 Task: Add Vital Proteins Tropical Blast Hydration & Collagen Pack to the cart.
Action: Mouse pressed left at (20, 103)
Screenshot: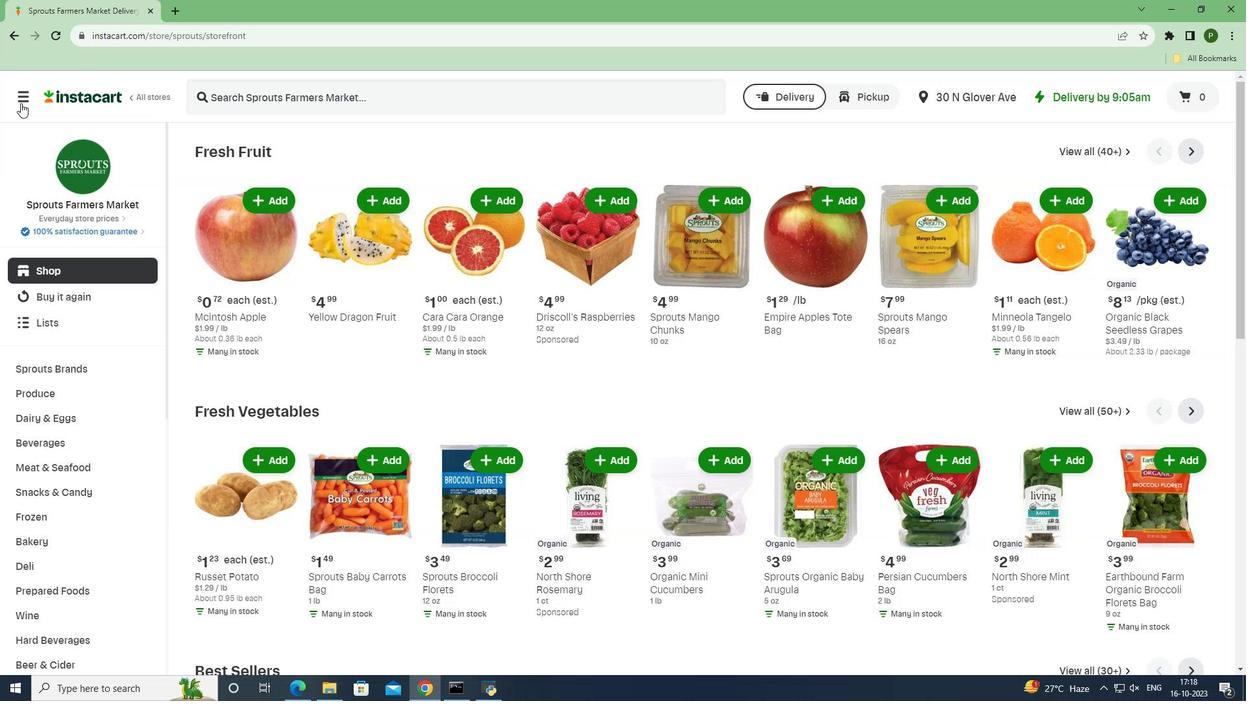 
Action: Mouse moved to (48, 347)
Screenshot: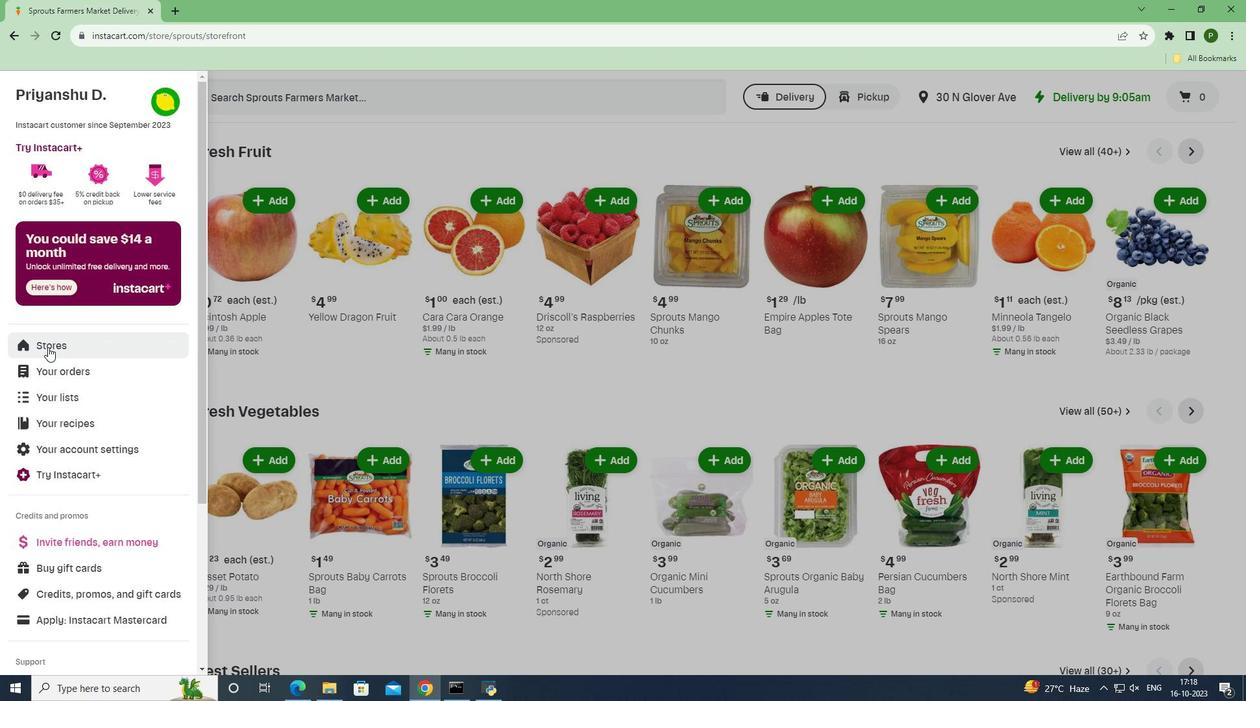 
Action: Mouse pressed left at (48, 347)
Screenshot: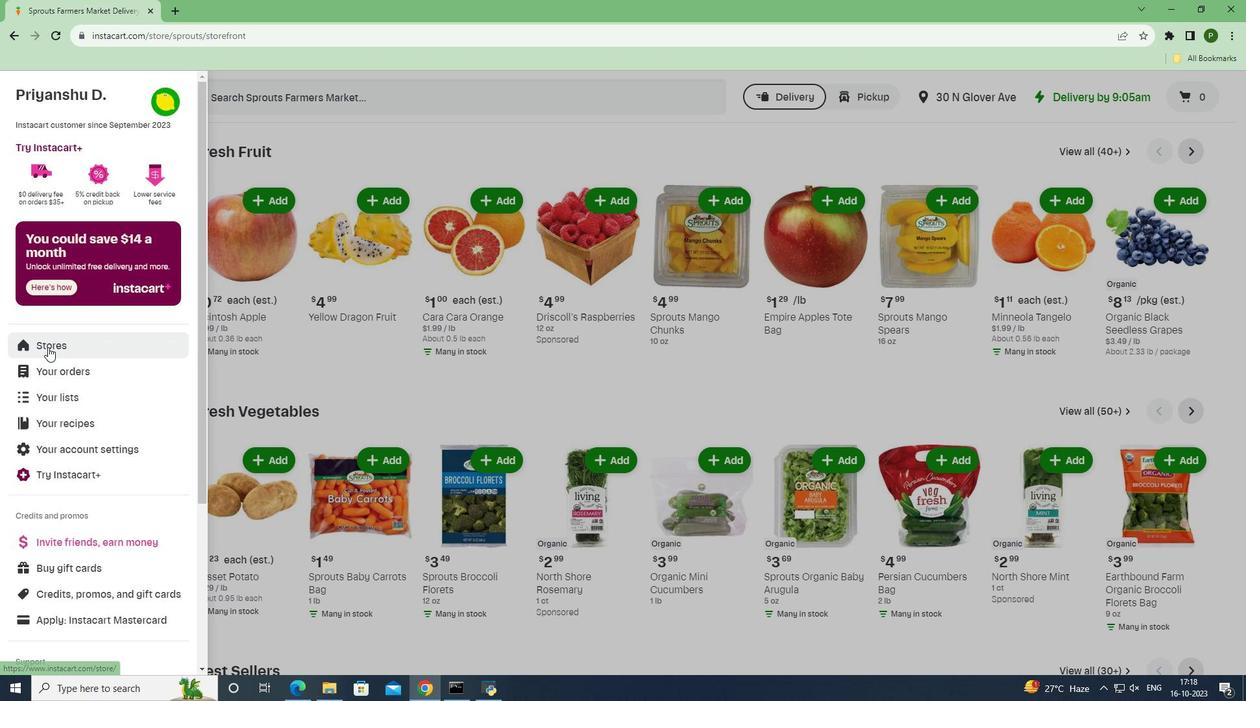 
Action: Mouse moved to (297, 159)
Screenshot: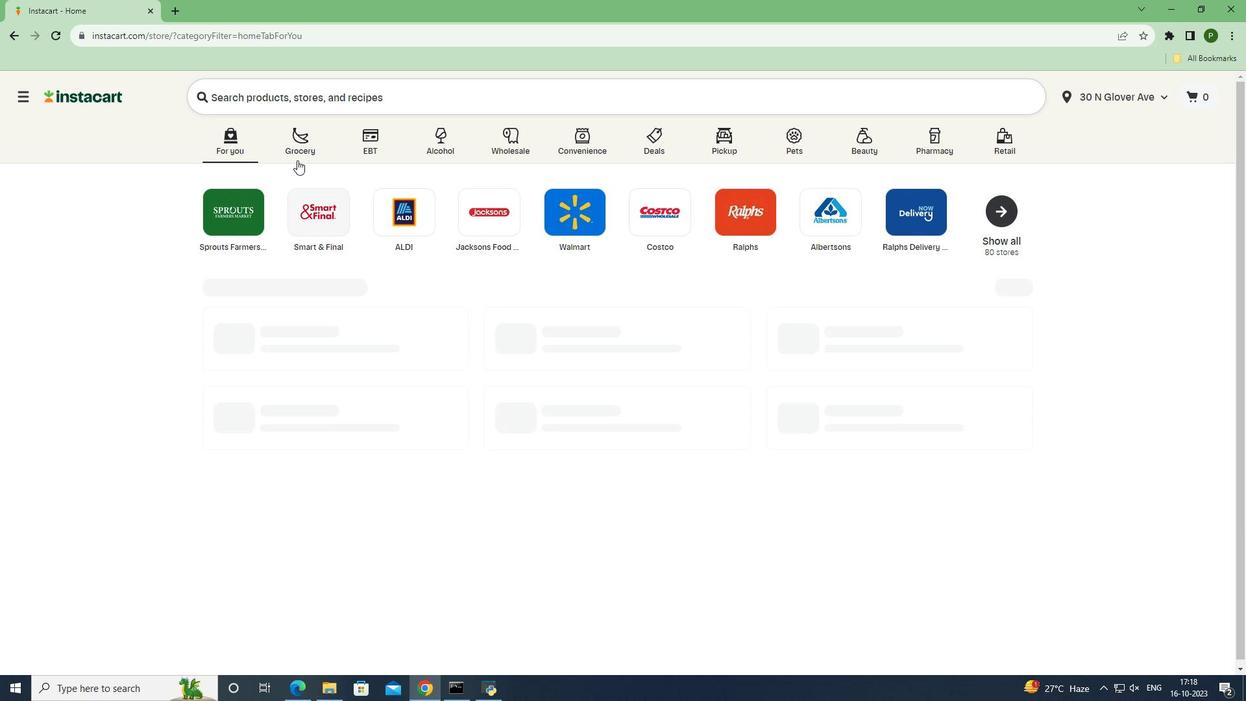 
Action: Mouse pressed left at (297, 159)
Screenshot: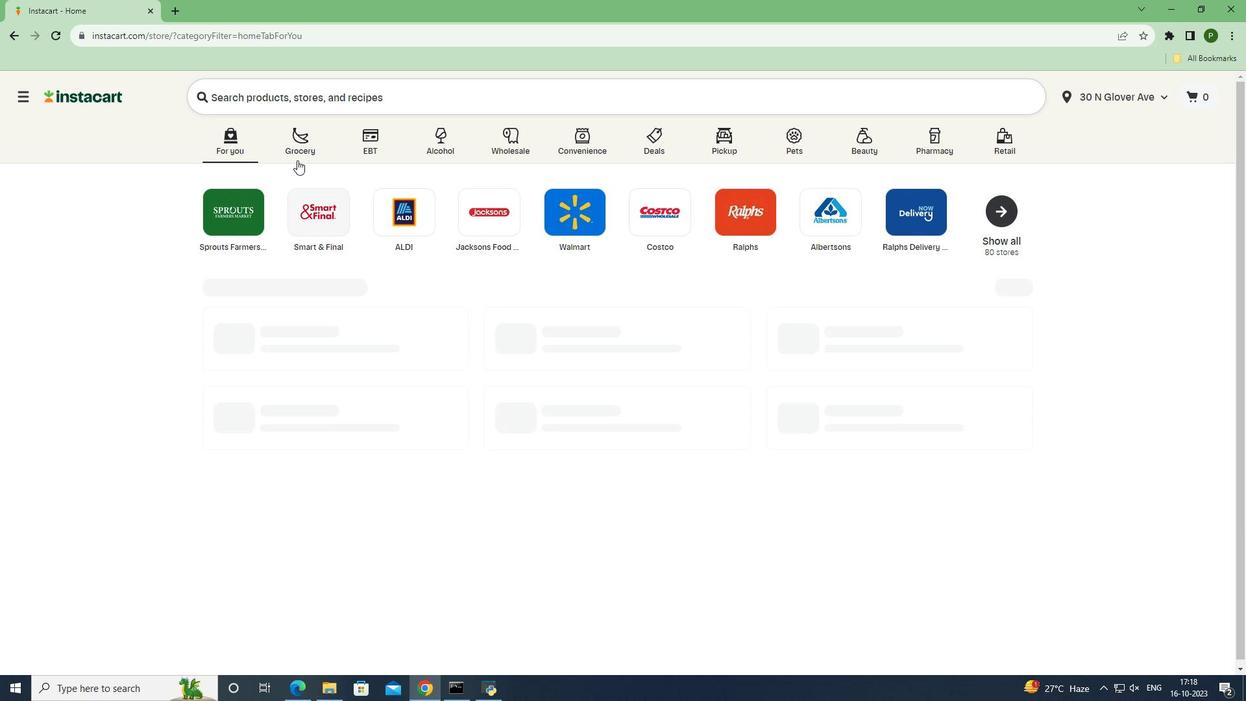 
Action: Mouse moved to (776, 298)
Screenshot: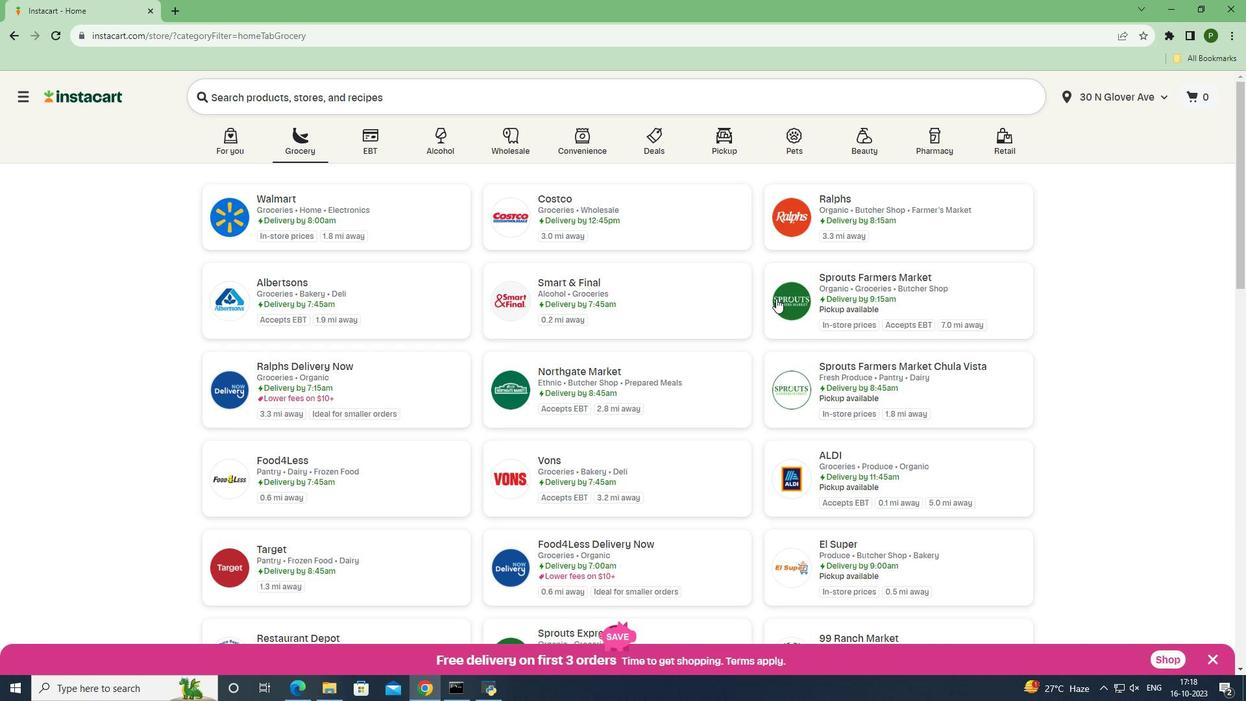
Action: Mouse pressed left at (776, 298)
Screenshot: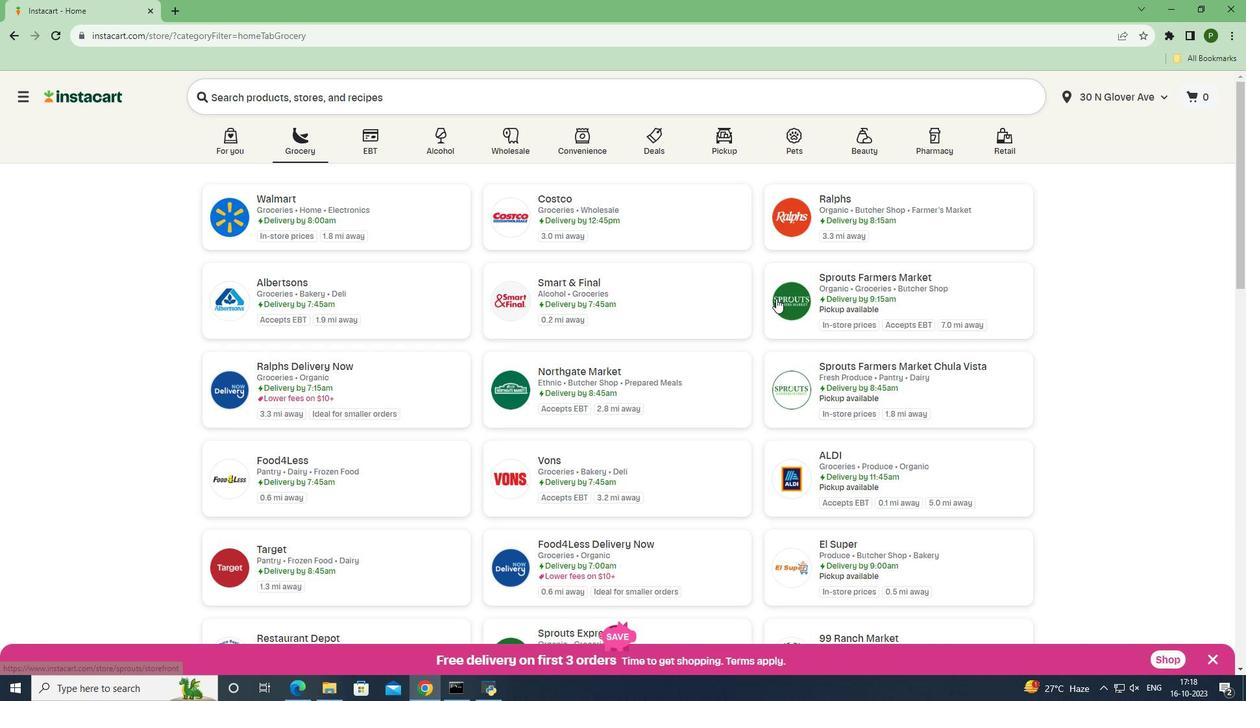 
Action: Mouse moved to (81, 440)
Screenshot: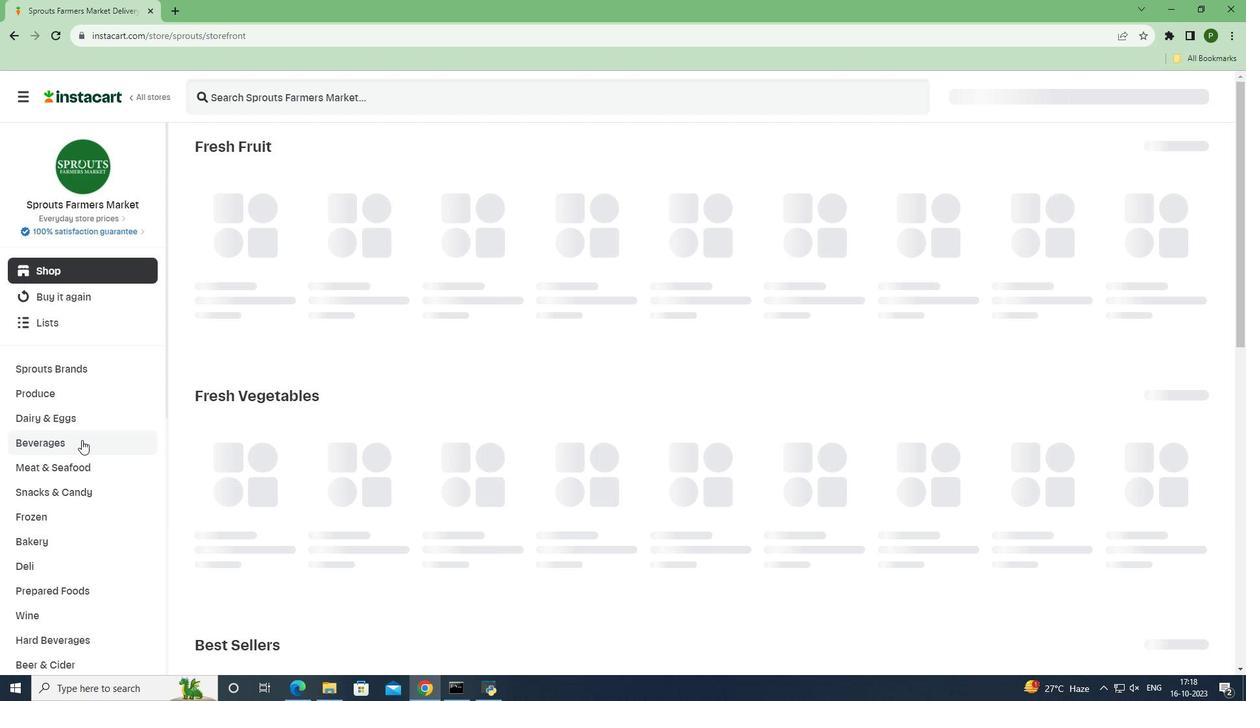 
Action: Mouse pressed left at (81, 440)
Screenshot: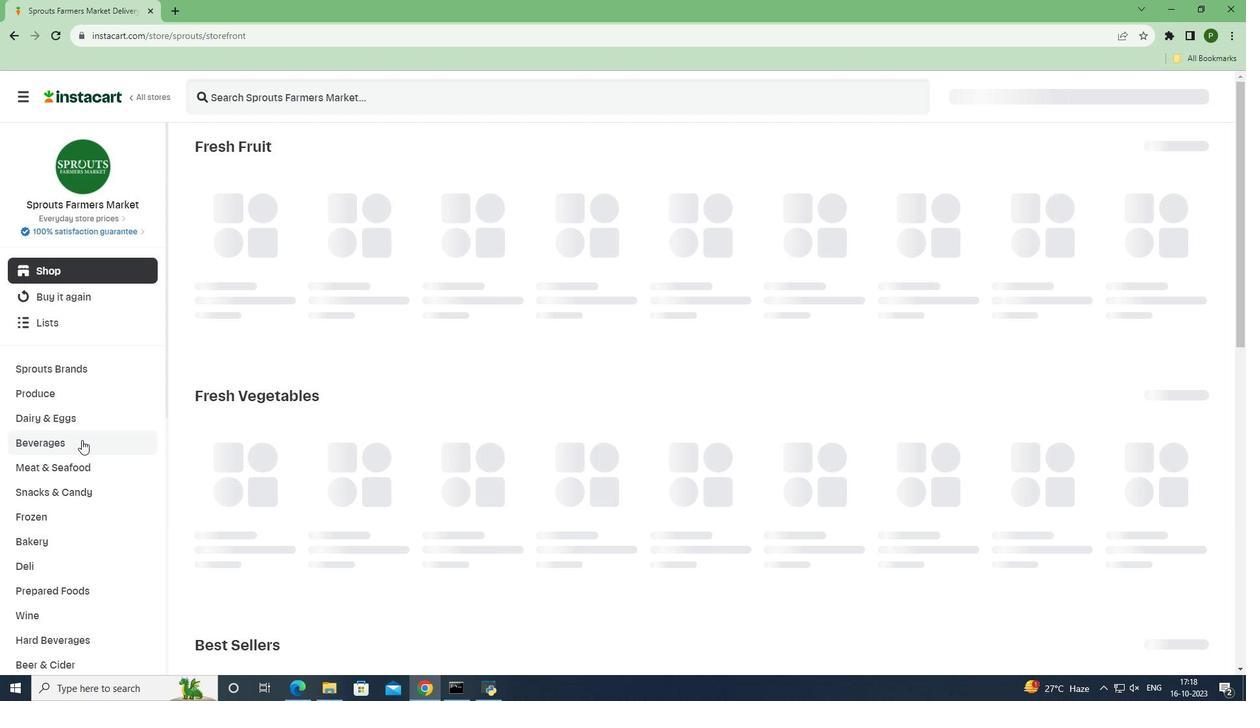 
Action: Mouse moved to (1188, 176)
Screenshot: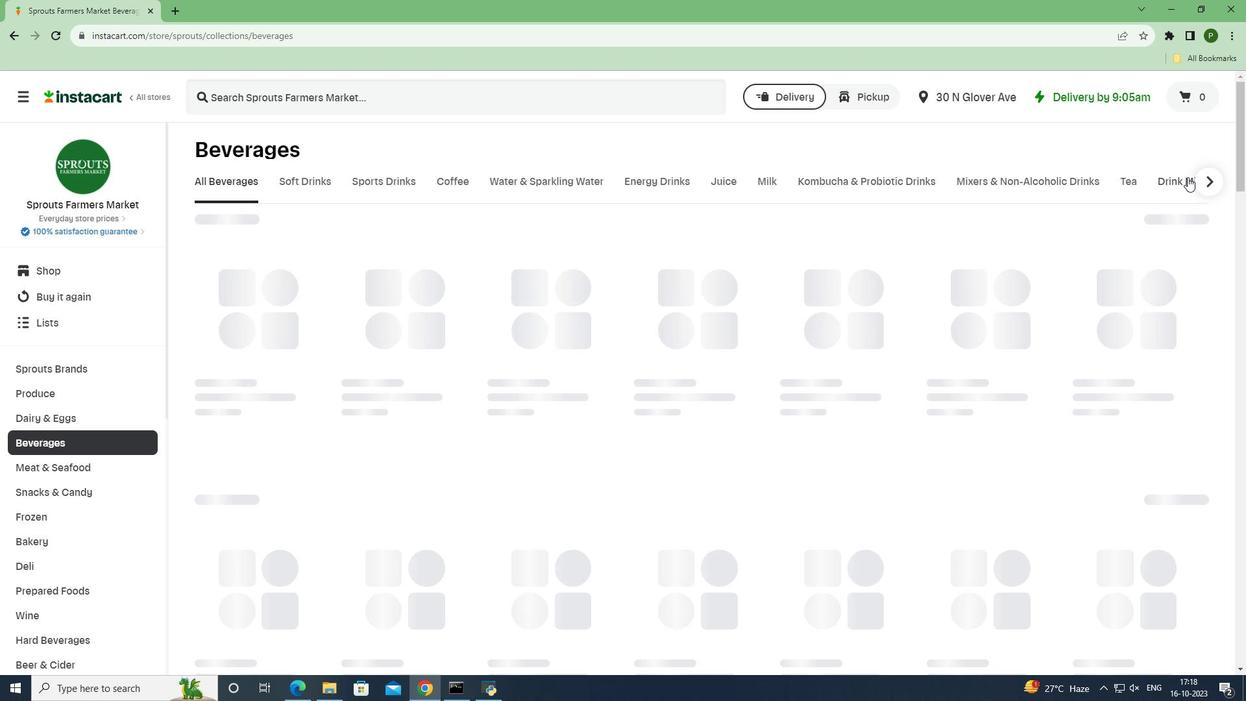 
Action: Mouse pressed left at (1188, 176)
Screenshot: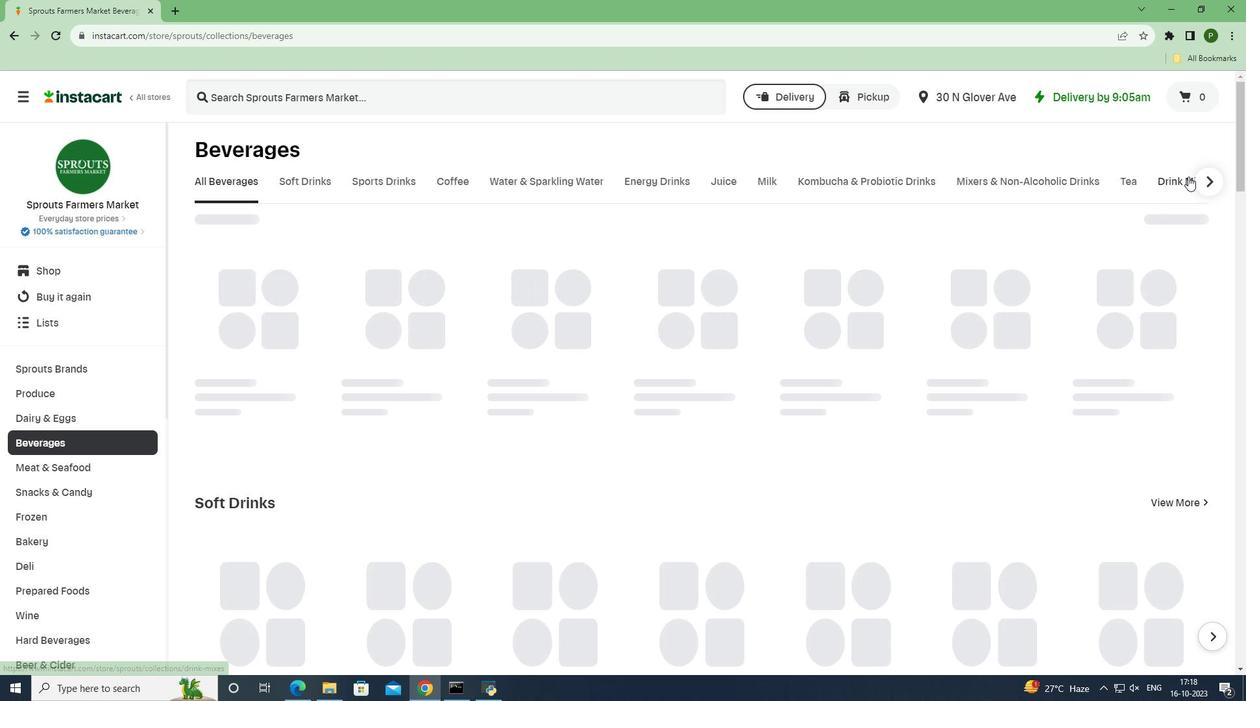 
Action: Mouse moved to (374, 239)
Screenshot: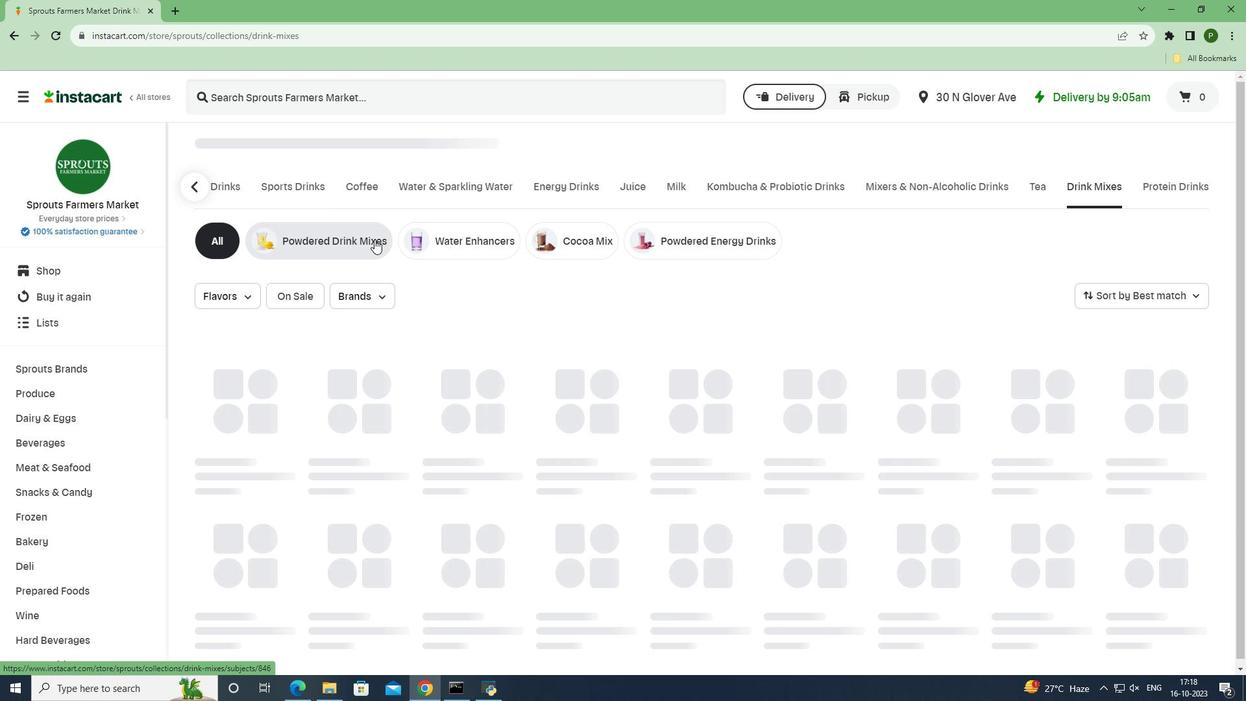 
Action: Mouse pressed left at (374, 239)
Screenshot: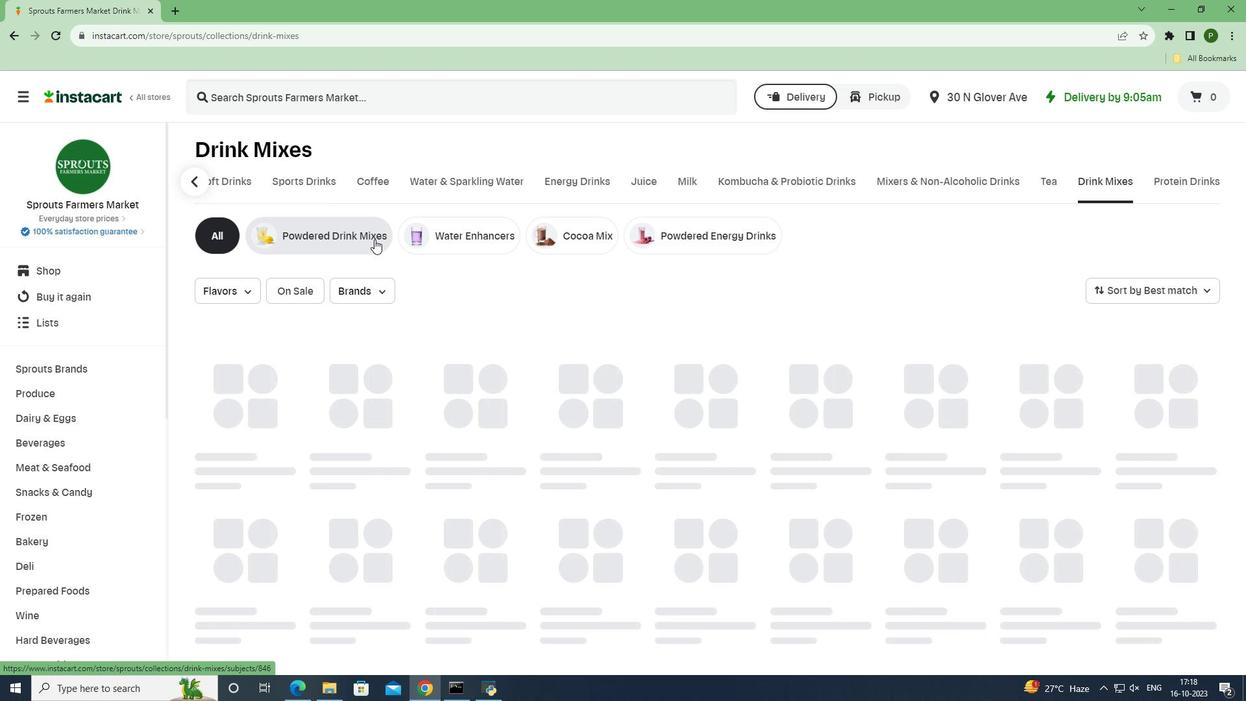 
Action: Mouse moved to (336, 103)
Screenshot: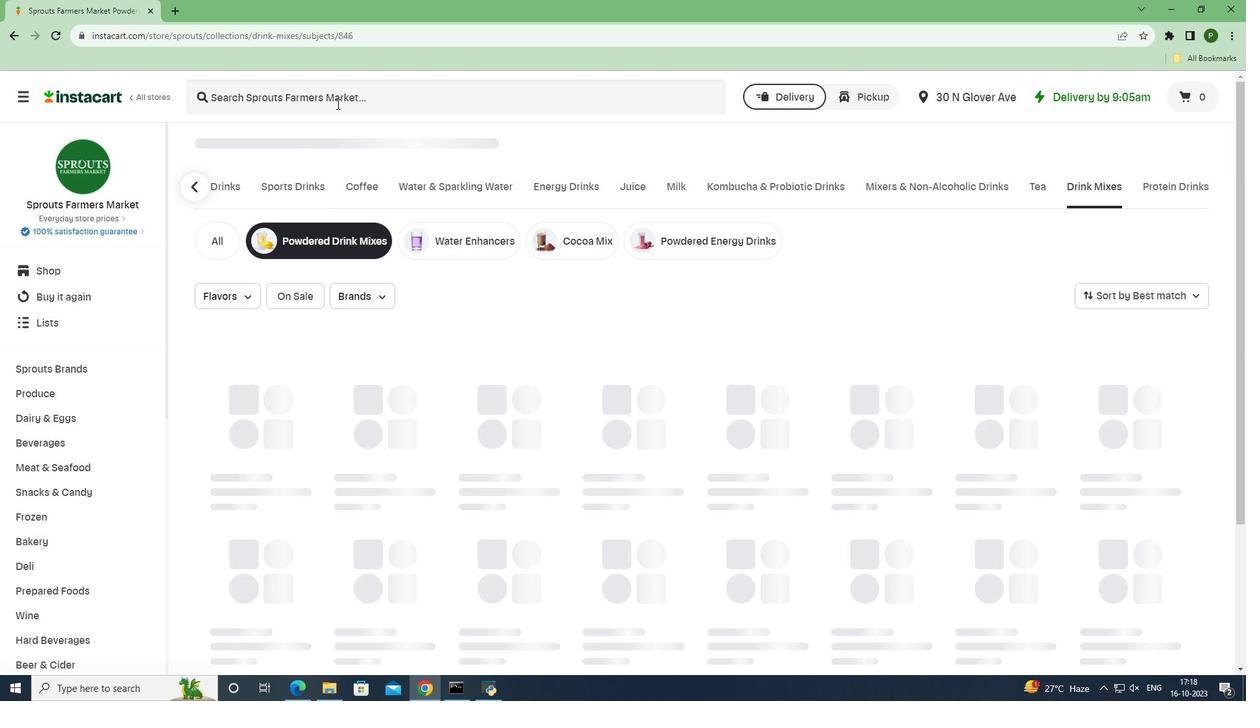 
Action: Mouse pressed left at (336, 103)
Screenshot: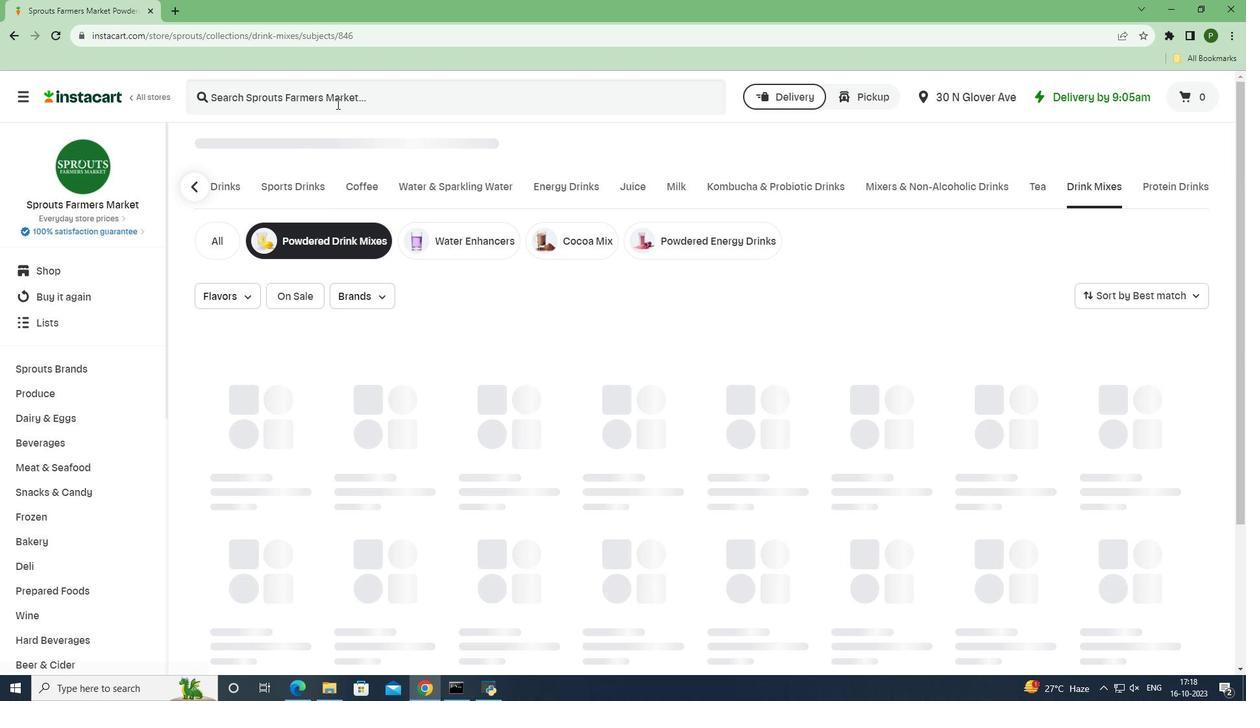 
Action: Key pressed <Key.caps_lock>V<Key.caps_lock>ital<Key.space><Key.caps_lock>P<Key.caps_lock>roteins<Key.space><Key.caps_lock>T<Key.caps_lock>ropical<Key.space><Key.caps_lock>B<Key.caps_lock>last<Key.space><Key.caps_lock>H<Key.caps_lock>ydration<Key.space><Key.shift>&<Key.space><Key.caps_lock>C<Key.caps_lock>ollagen<Key.space><Key.caps_lock>P<Key.caps_lock>ack<Key.space><Key.enter>
Screenshot: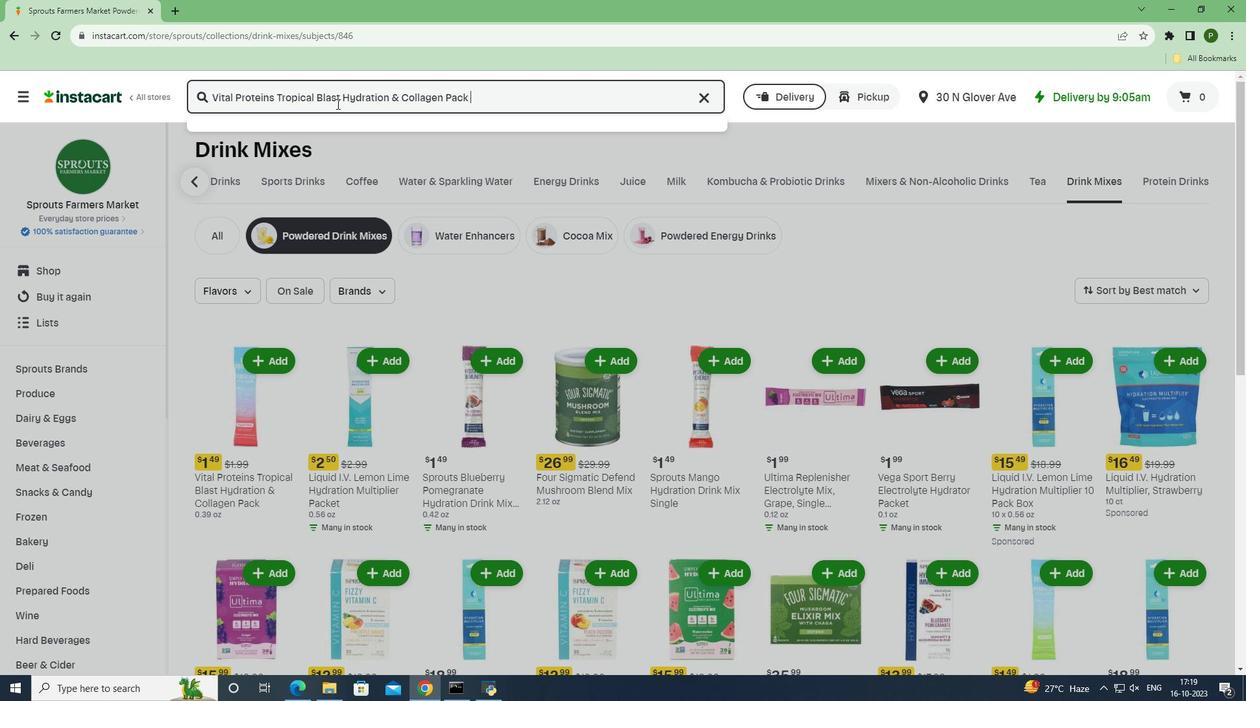 
Action: Mouse moved to (977, 228)
Screenshot: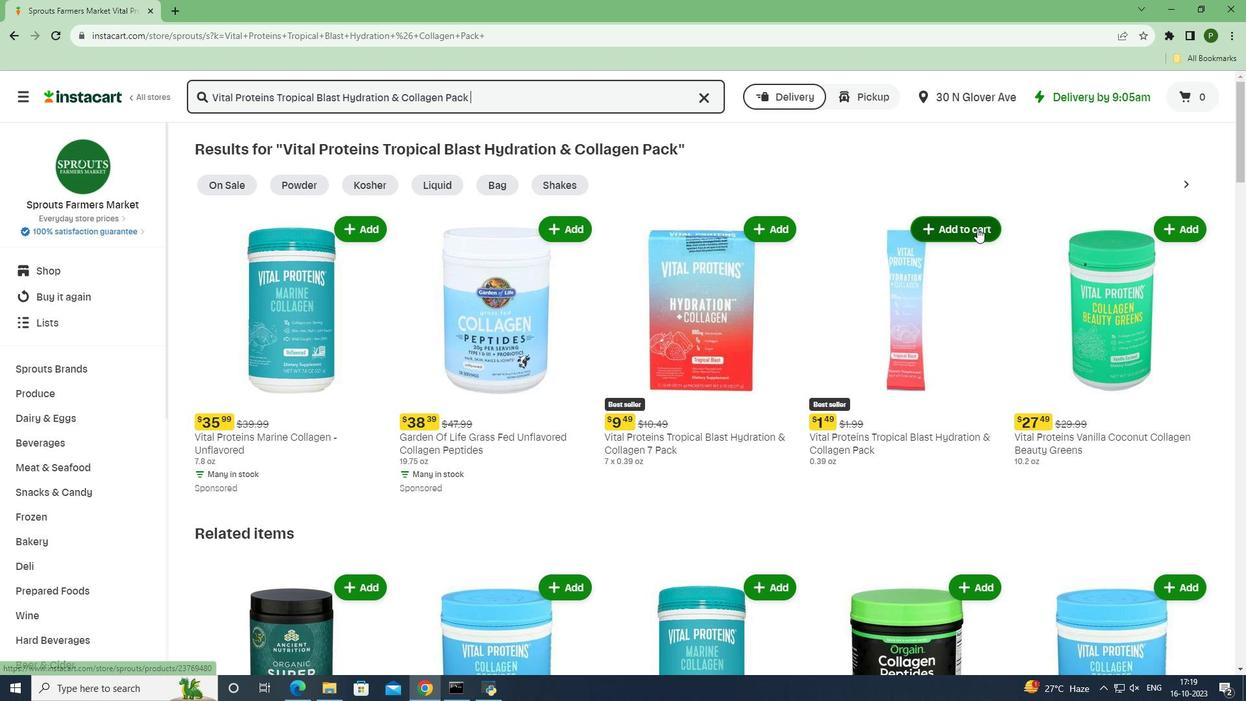 
Action: Mouse pressed left at (977, 228)
Screenshot: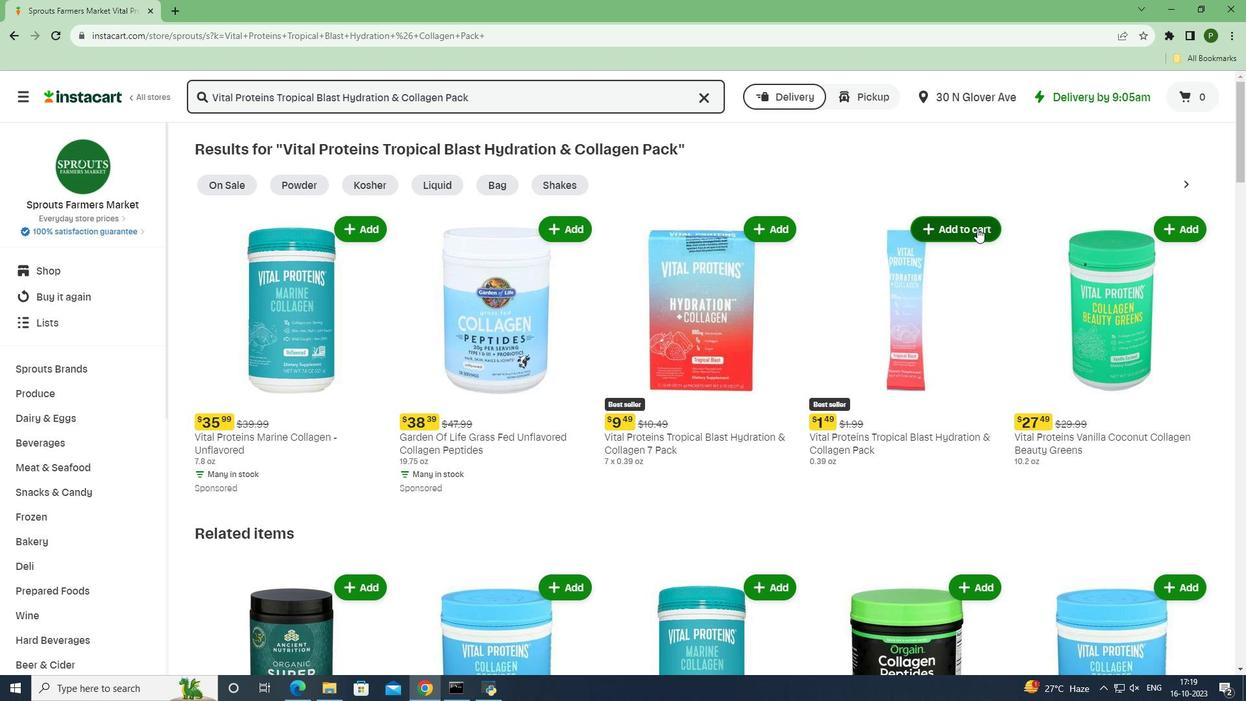 
Action: Mouse moved to (970, 305)
Screenshot: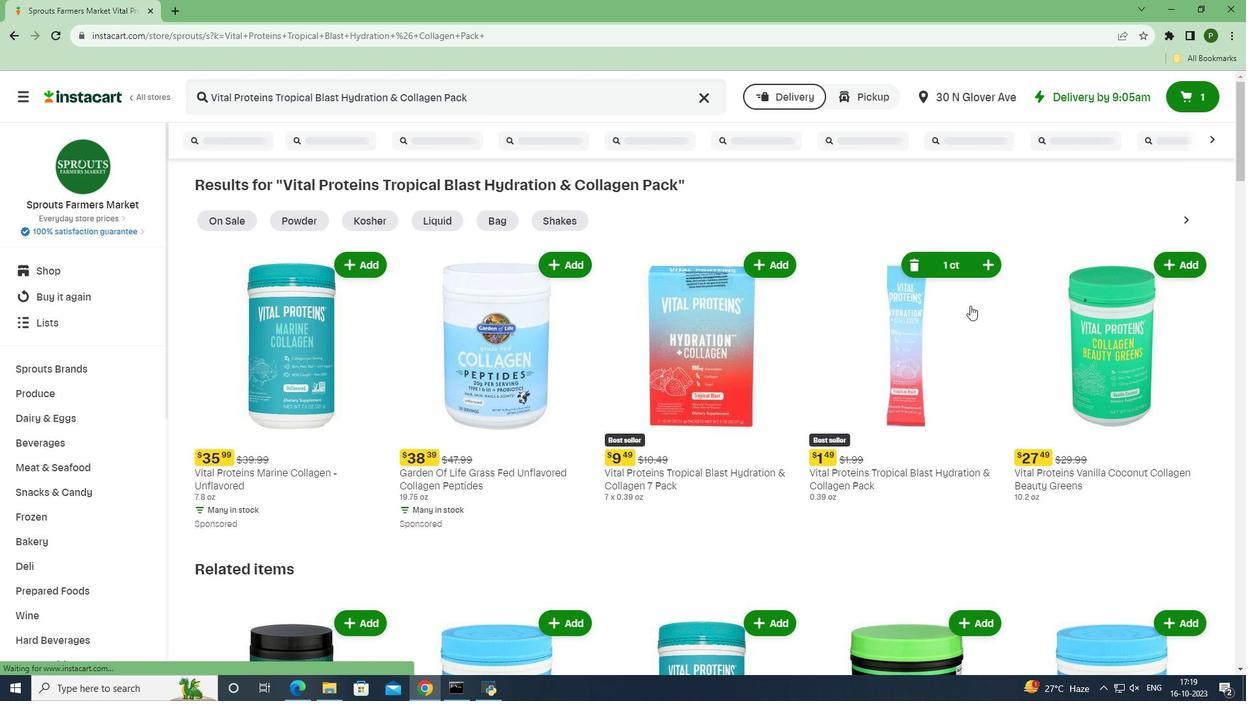 
